Task: Check the "All news"
Action: Mouse moved to (567, 244)
Screenshot: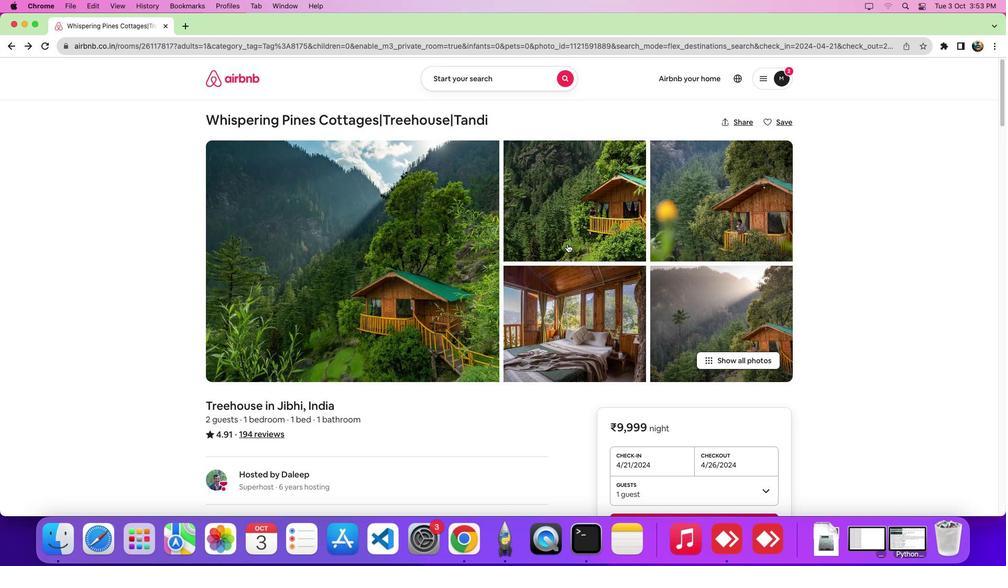 
Action: Mouse scrolled (567, 244) with delta (0, 0)
Screenshot: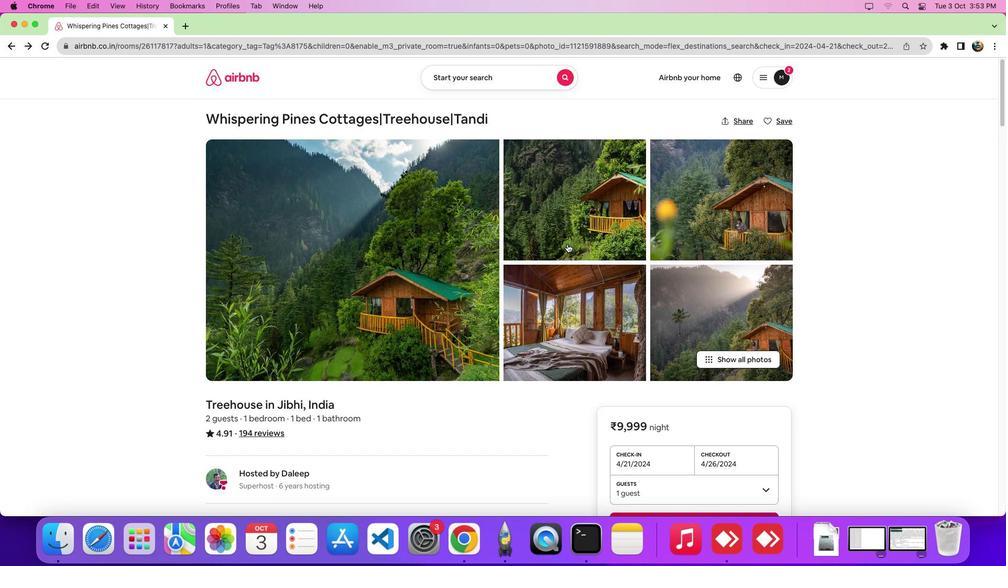 
Action: Mouse scrolled (567, 244) with delta (0, 0)
Screenshot: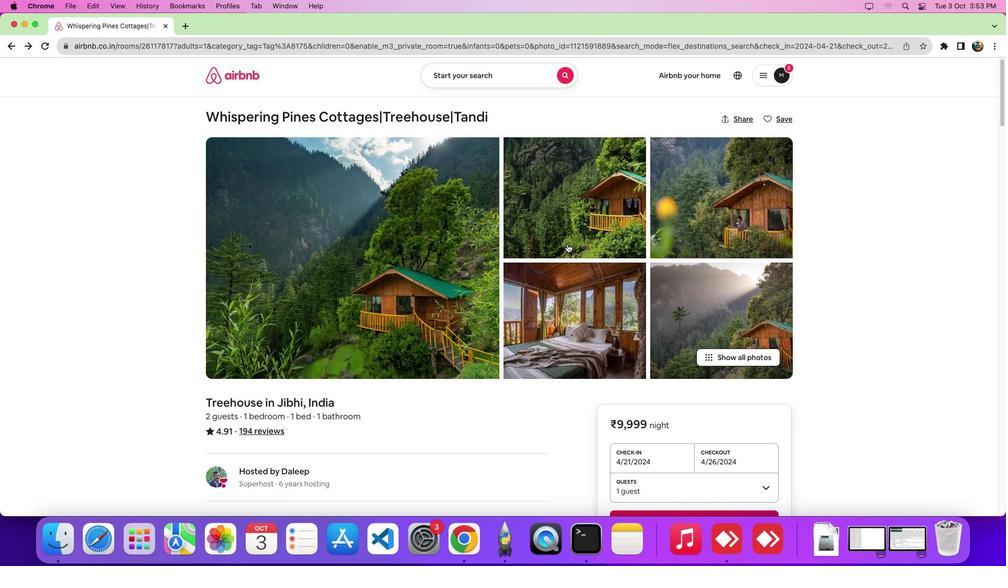 
Action: Mouse scrolled (567, 244) with delta (0, 0)
Screenshot: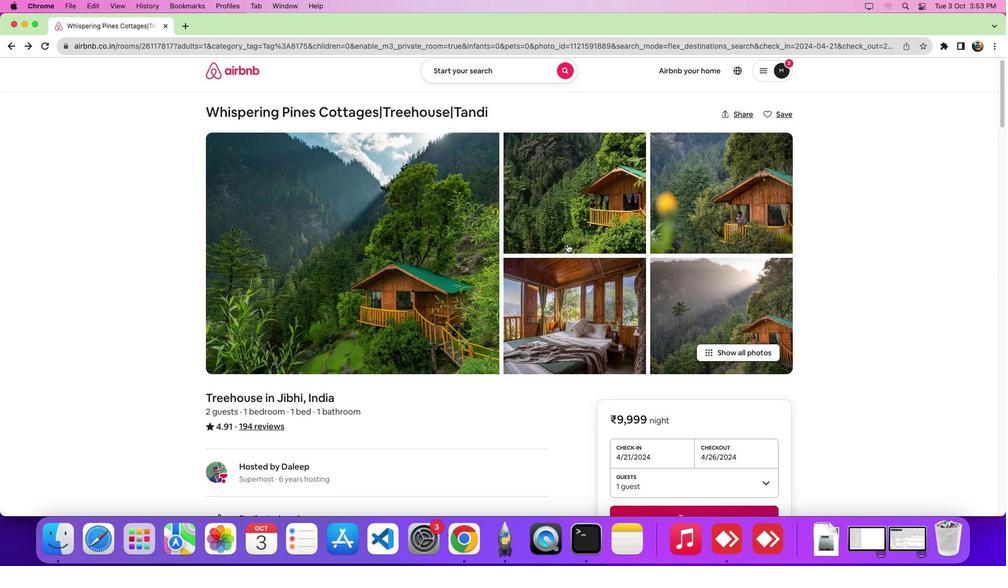 
Action: Mouse scrolled (567, 244) with delta (0, 0)
Screenshot: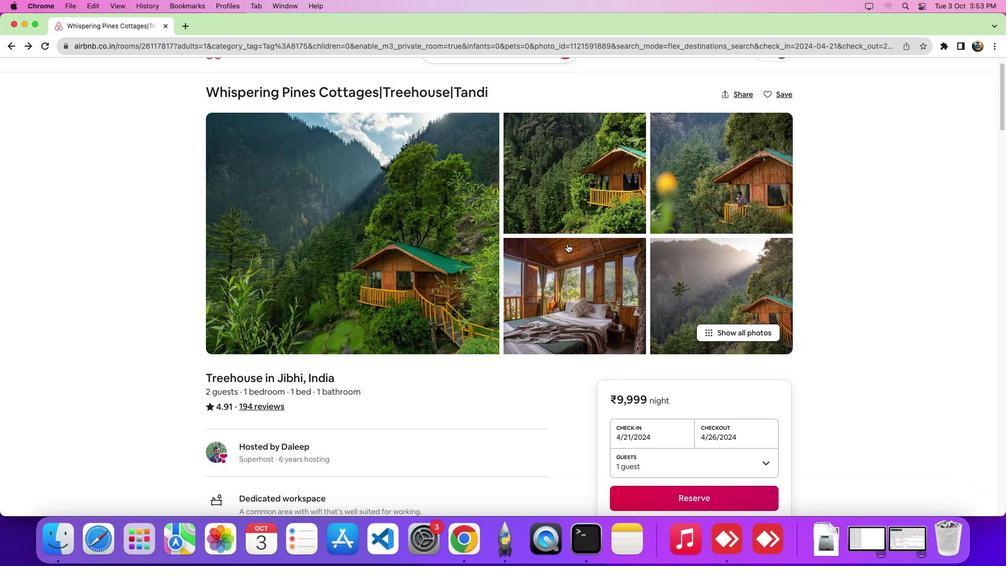 
Action: Mouse scrolled (567, 244) with delta (0, -3)
Screenshot: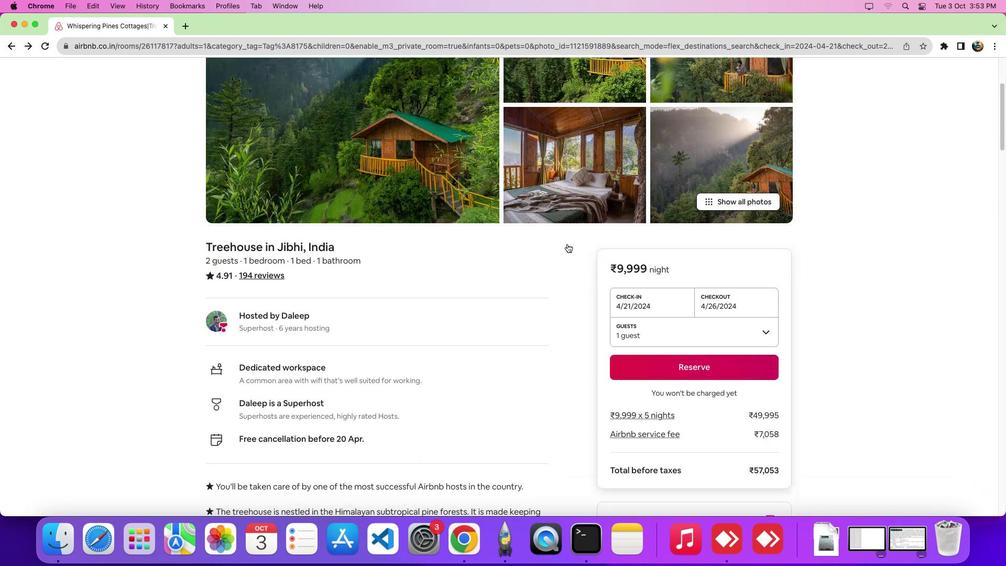 
Action: Mouse scrolled (567, 244) with delta (0, -4)
Screenshot: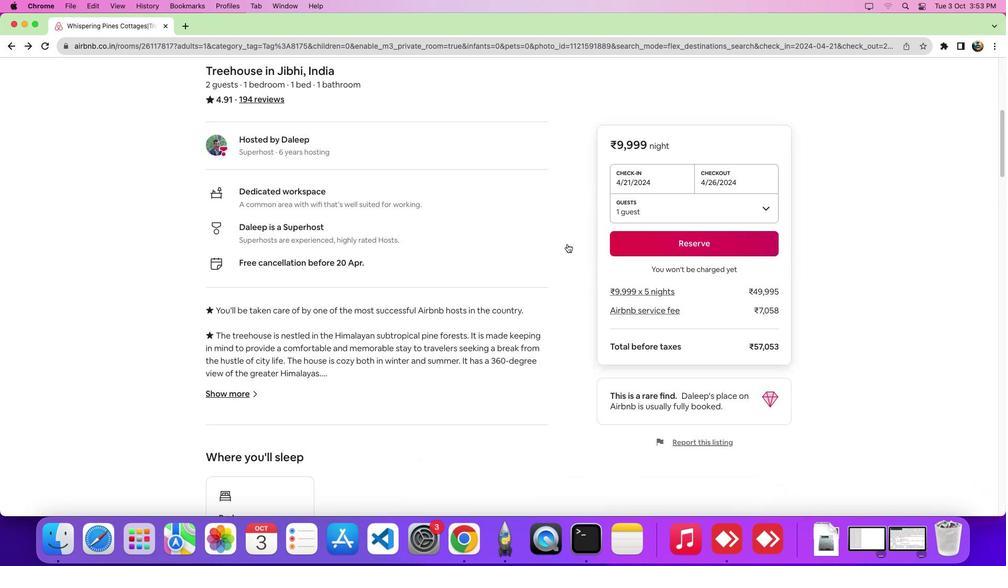 
Action: Mouse scrolled (567, 244) with delta (0, 0)
Screenshot: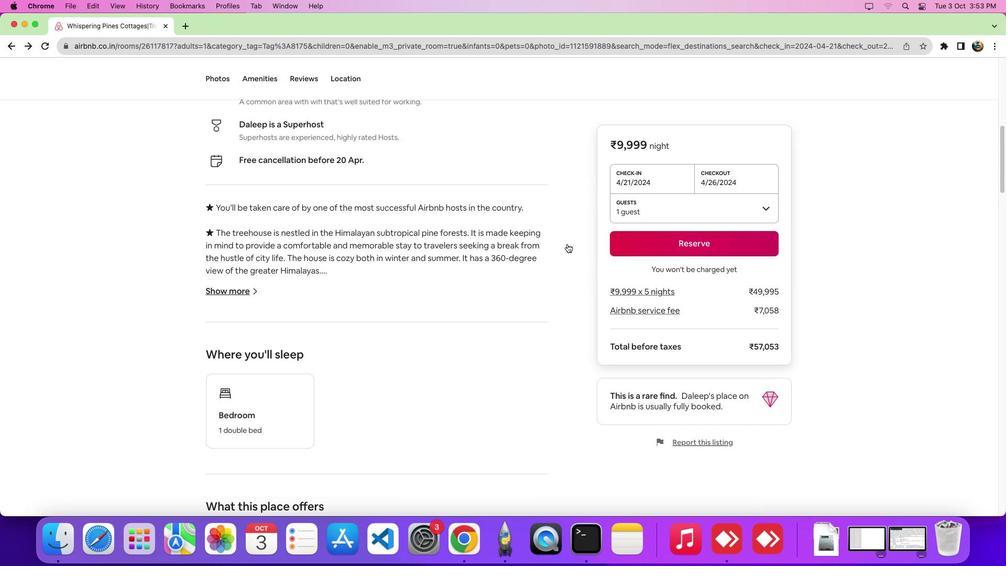 
Action: Mouse scrolled (567, 244) with delta (0, -1)
Screenshot: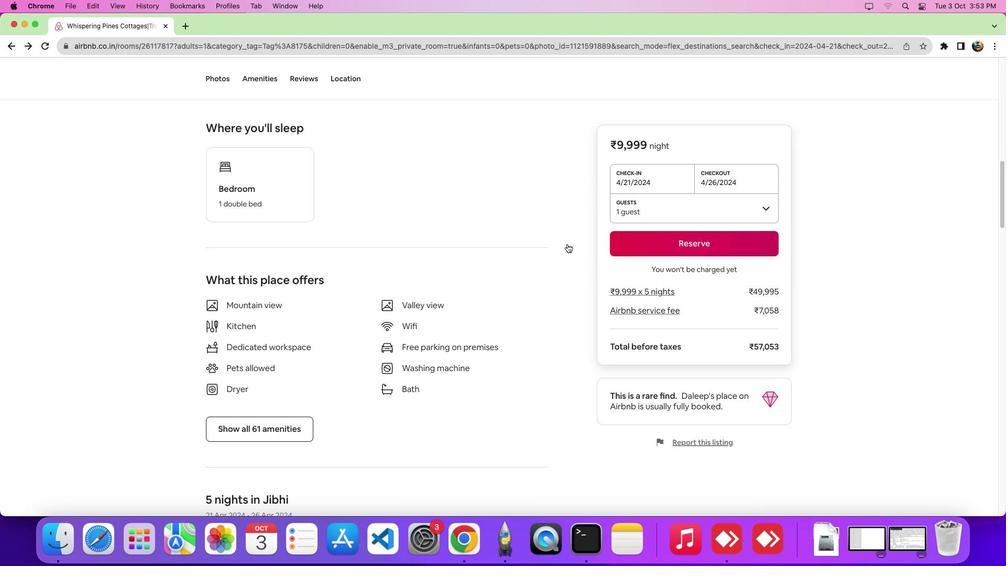 
Action: Mouse scrolled (567, 244) with delta (0, -4)
Screenshot: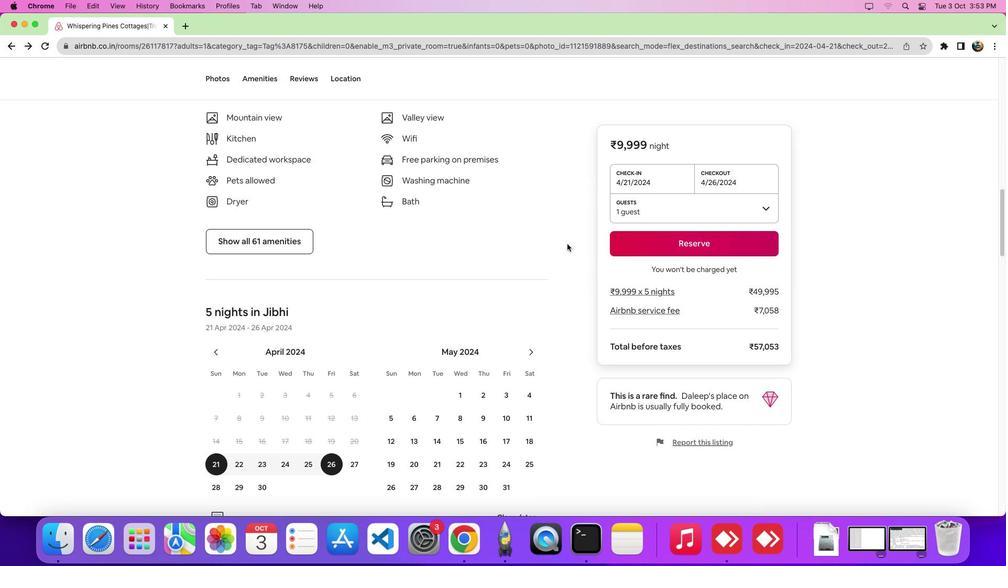 
Action: Mouse scrolled (567, 244) with delta (0, -6)
Screenshot: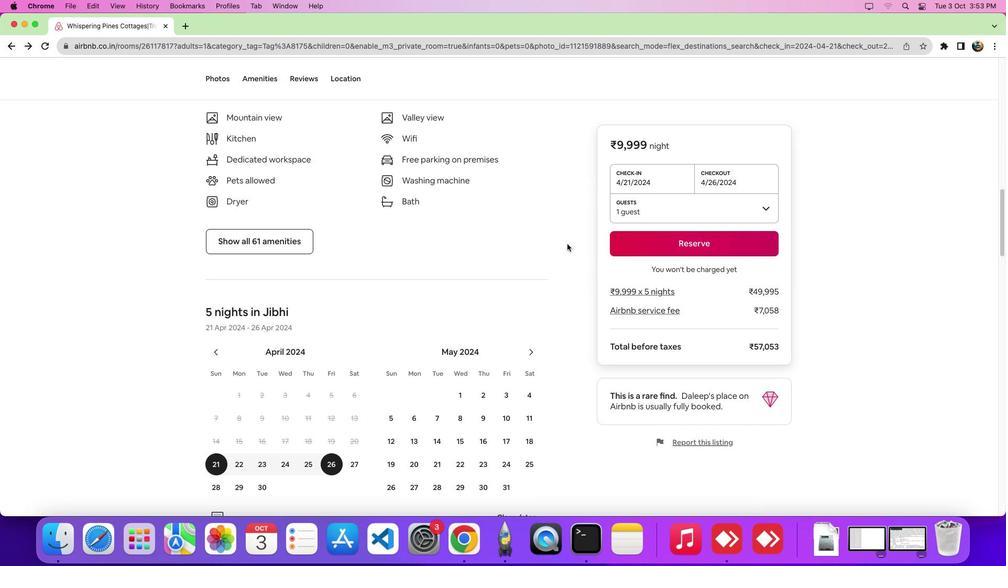 
Action: Mouse scrolled (567, 244) with delta (0, 0)
Screenshot: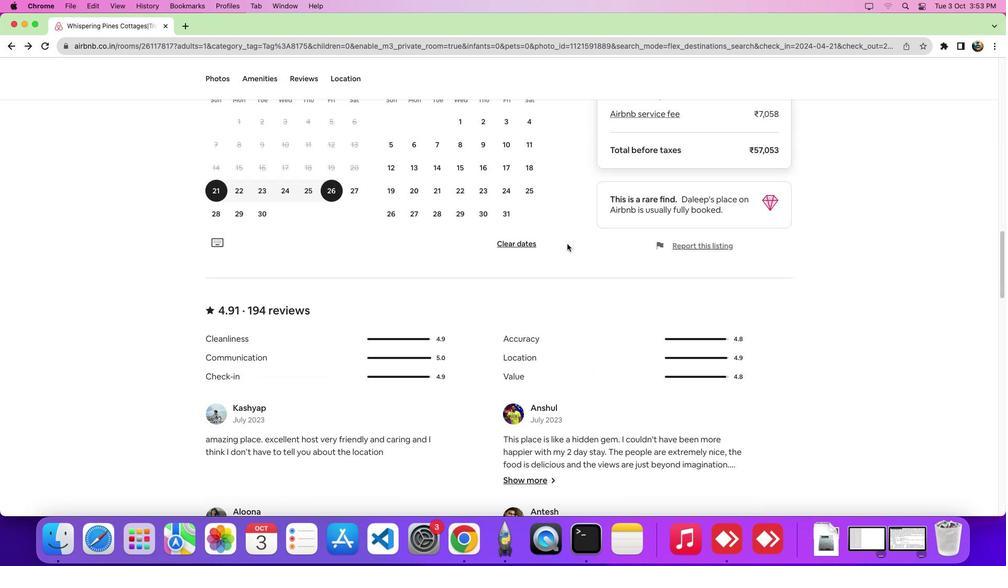 
Action: Mouse scrolled (567, 244) with delta (0, -1)
Screenshot: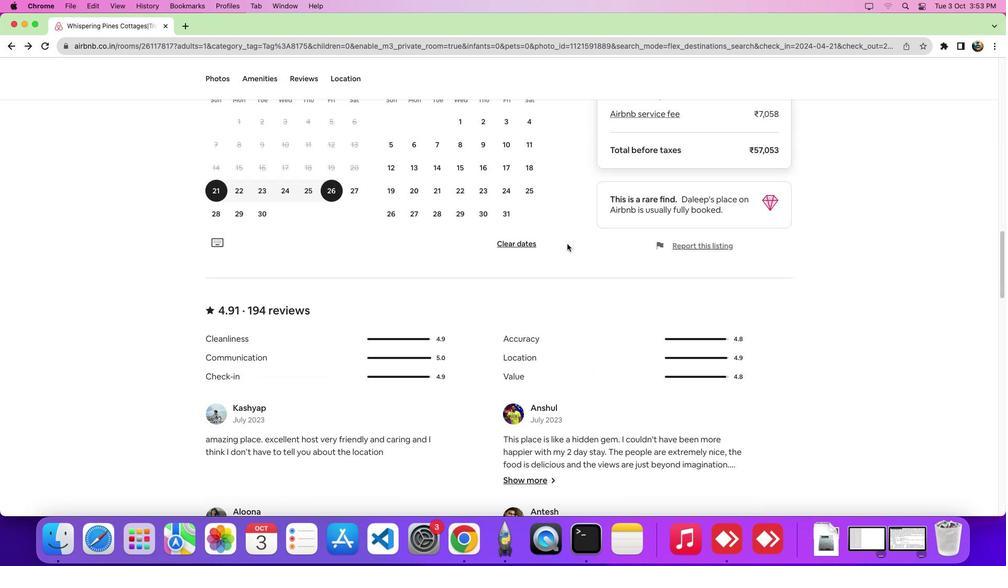
Action: Mouse scrolled (567, 244) with delta (0, -4)
Screenshot: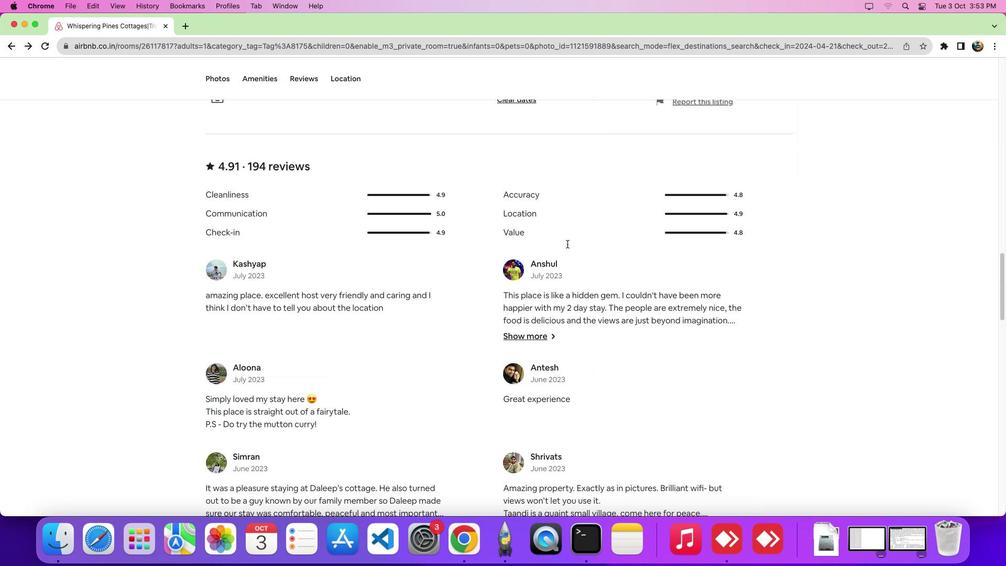 
Action: Mouse scrolled (567, 244) with delta (0, -6)
Screenshot: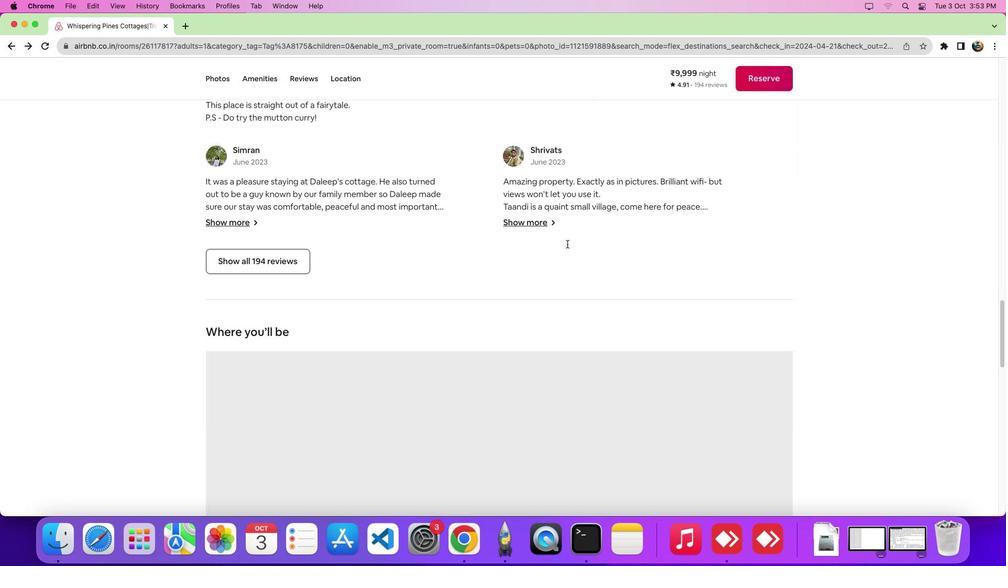 
Action: Mouse scrolled (567, 244) with delta (0, -7)
Screenshot: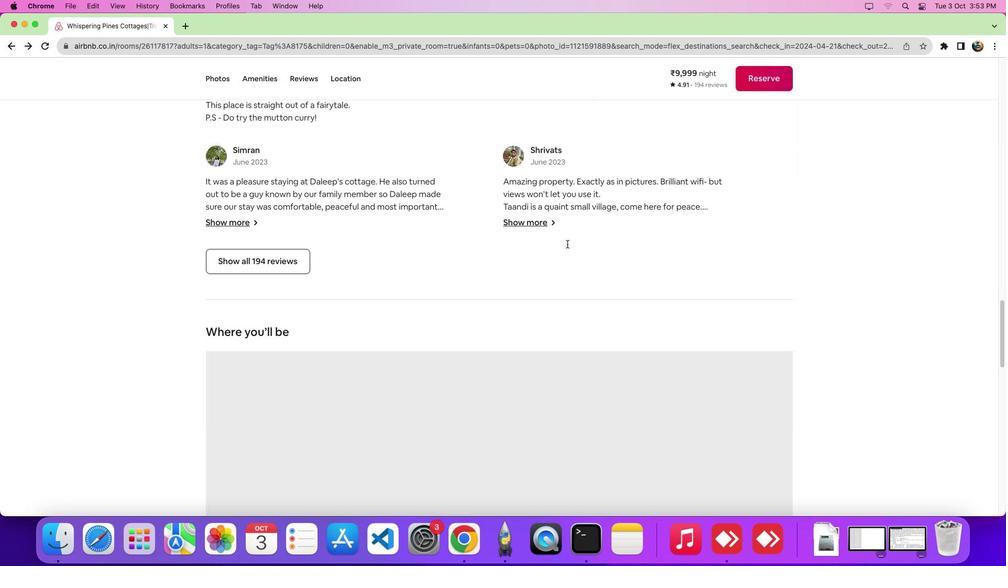 
Action: Mouse scrolled (567, 244) with delta (0, 0)
Screenshot: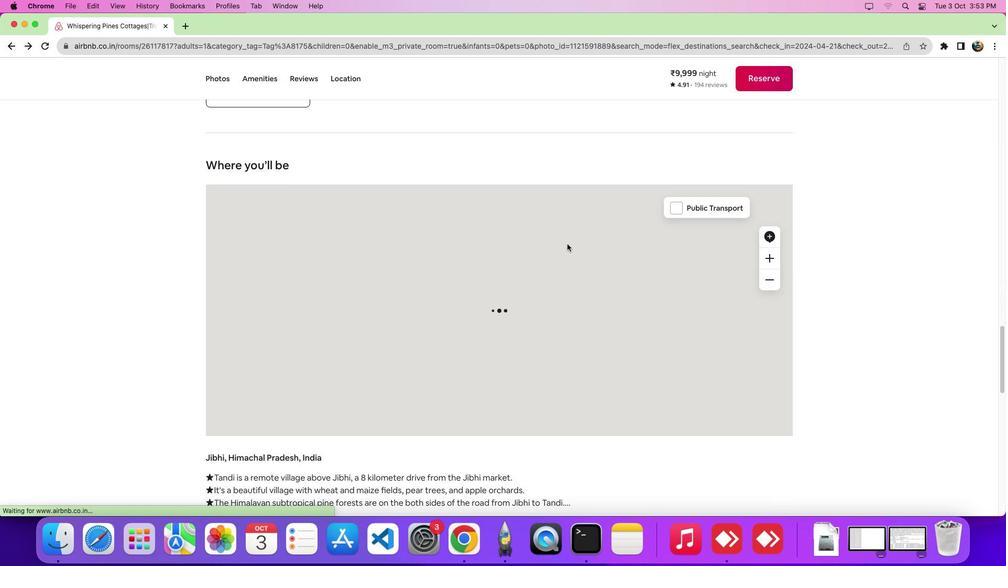 
Action: Mouse scrolled (567, 244) with delta (0, -1)
Screenshot: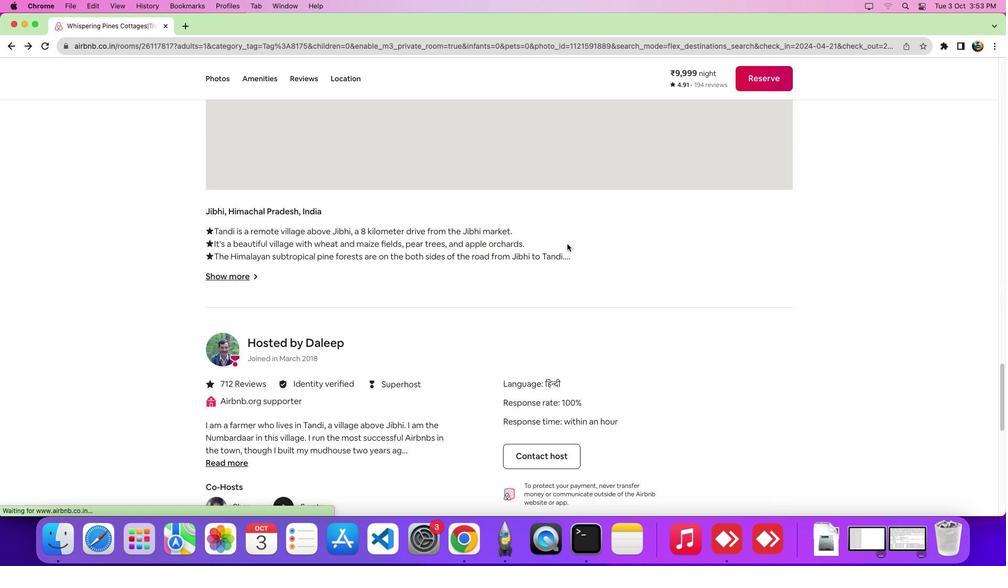 
Action: Mouse scrolled (567, 244) with delta (0, -4)
Screenshot: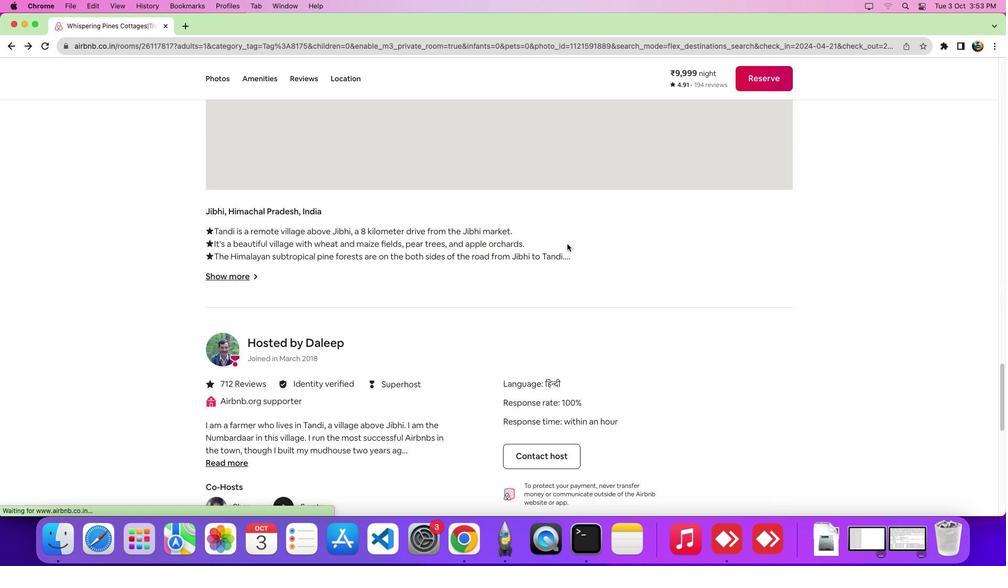 
Action: Mouse scrolled (567, 244) with delta (0, -6)
Screenshot: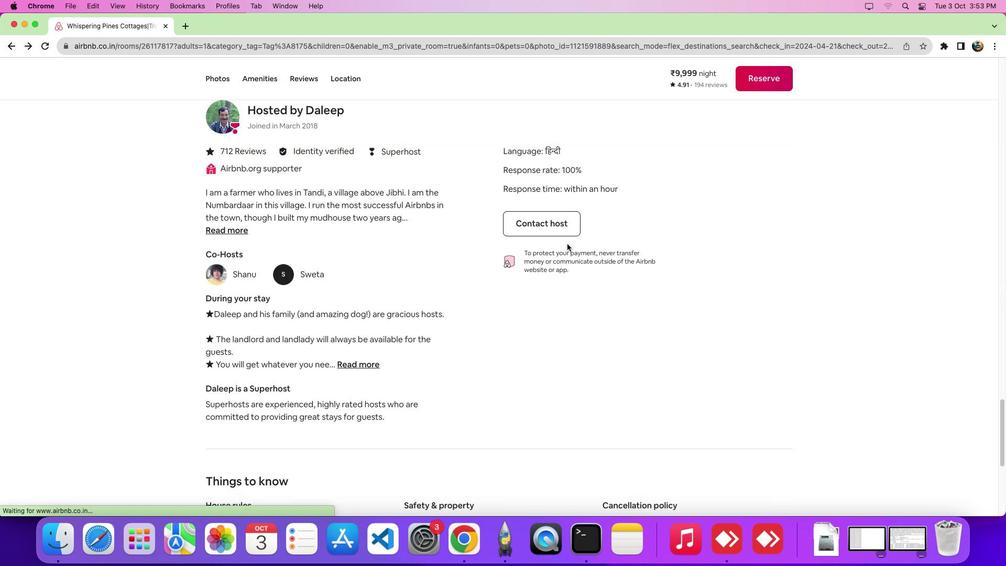 
Action: Mouse scrolled (567, 244) with delta (0, 0)
Screenshot: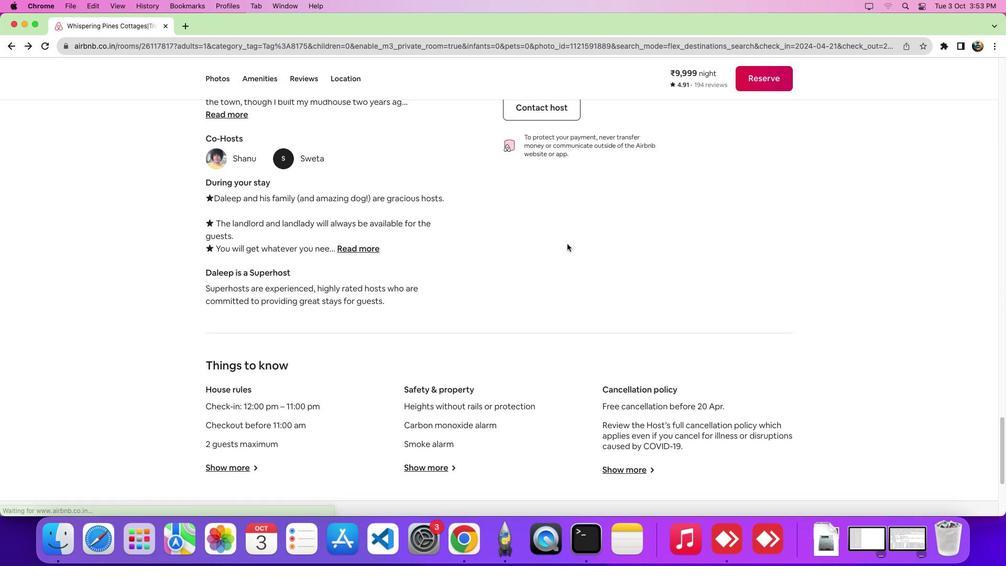 
Action: Mouse scrolled (567, 244) with delta (0, -1)
Screenshot: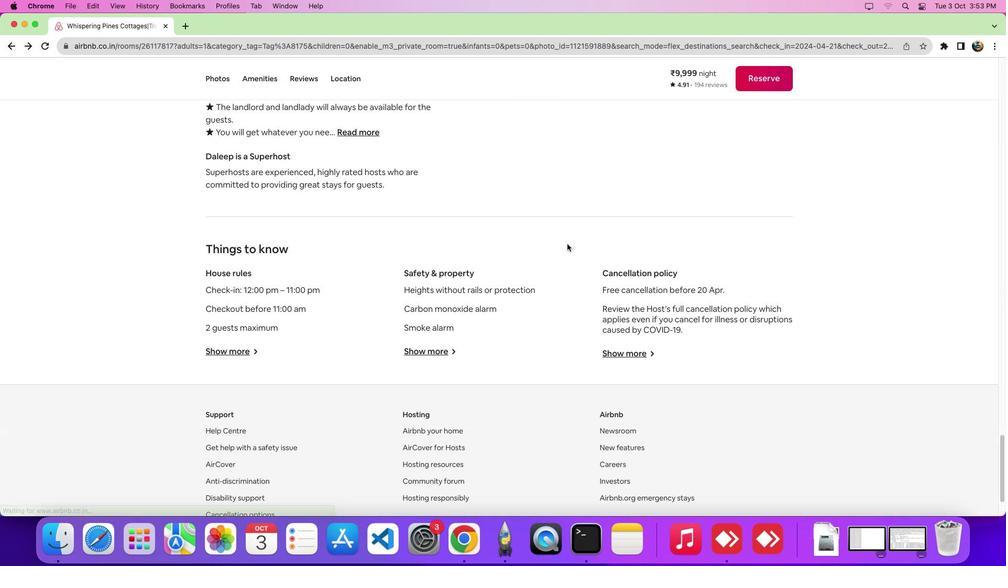 
Action: Mouse scrolled (567, 244) with delta (0, -4)
Screenshot: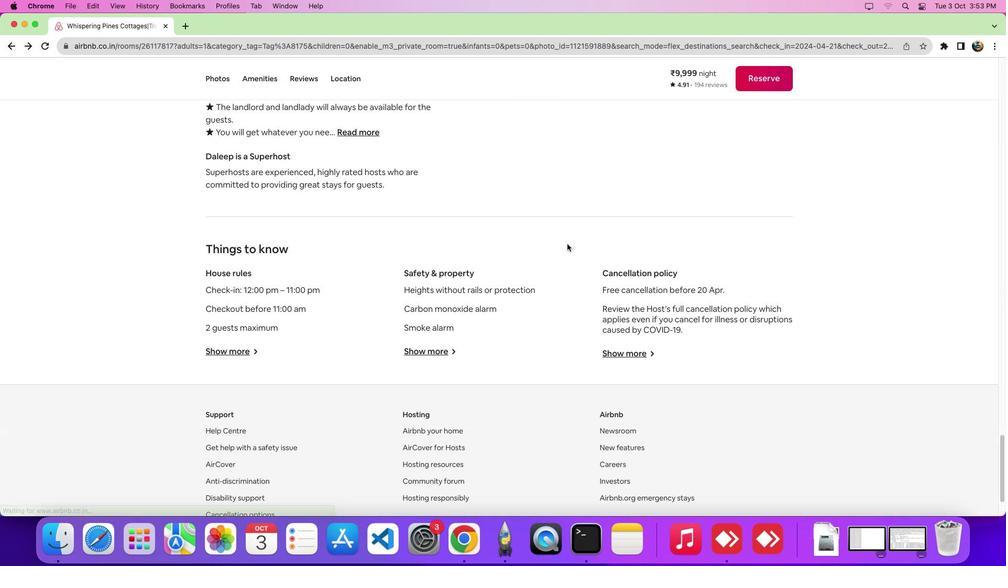 
Action: Mouse scrolled (567, 244) with delta (0, -7)
Screenshot: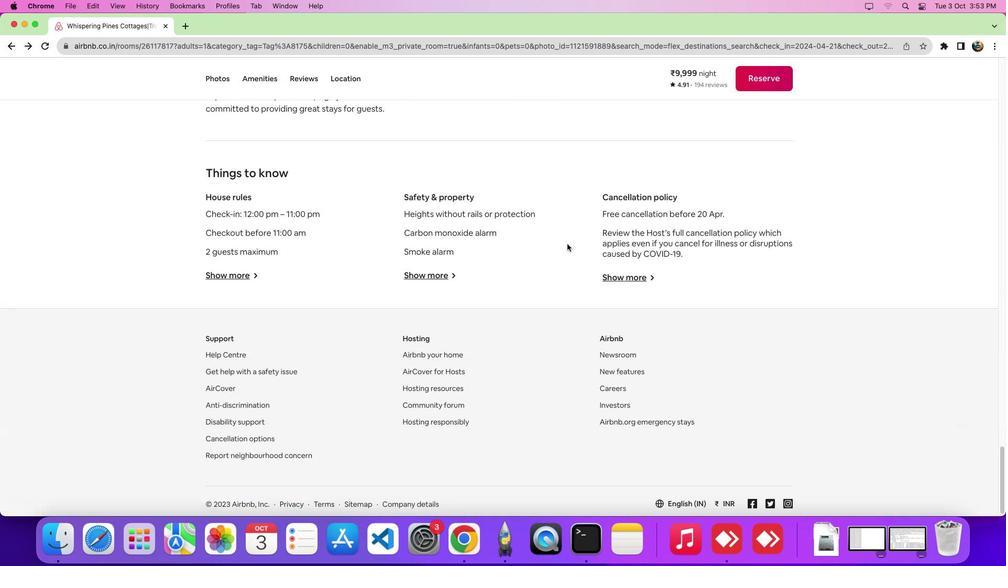 
Action: Mouse scrolled (567, 244) with delta (0, -7)
Screenshot: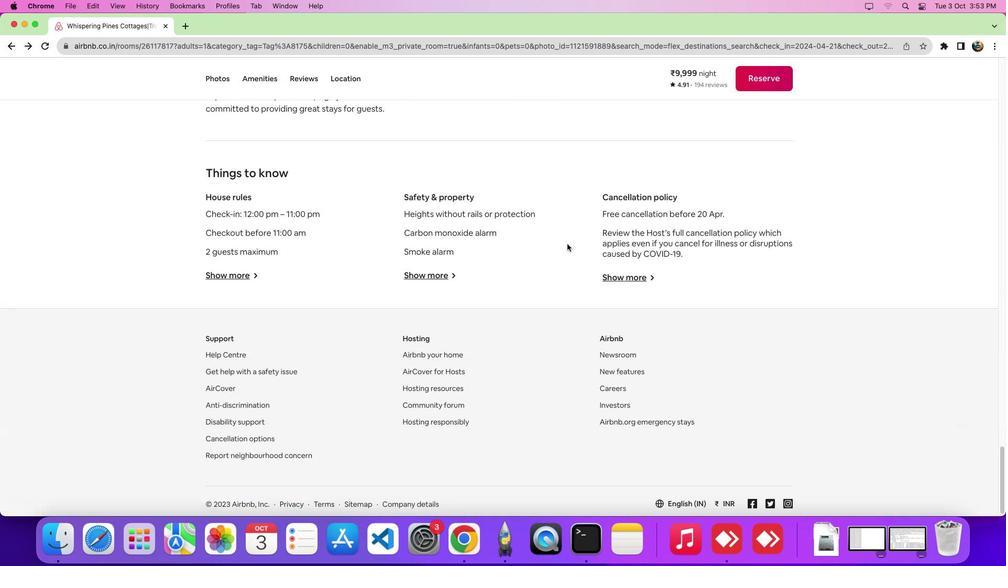 
Action: Mouse scrolled (567, 244) with delta (0, 0)
Screenshot: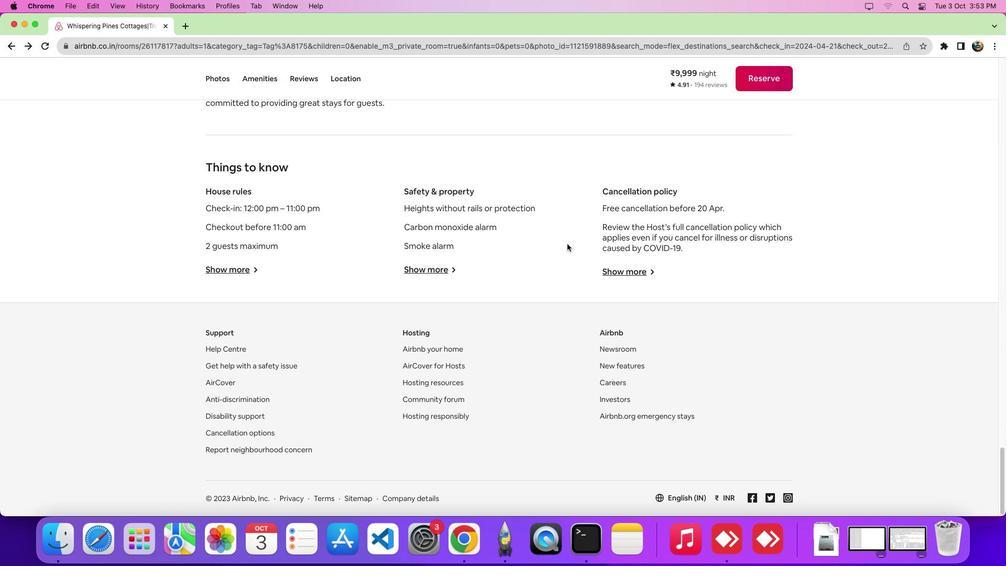
Action: Mouse scrolled (567, 244) with delta (0, -1)
Screenshot: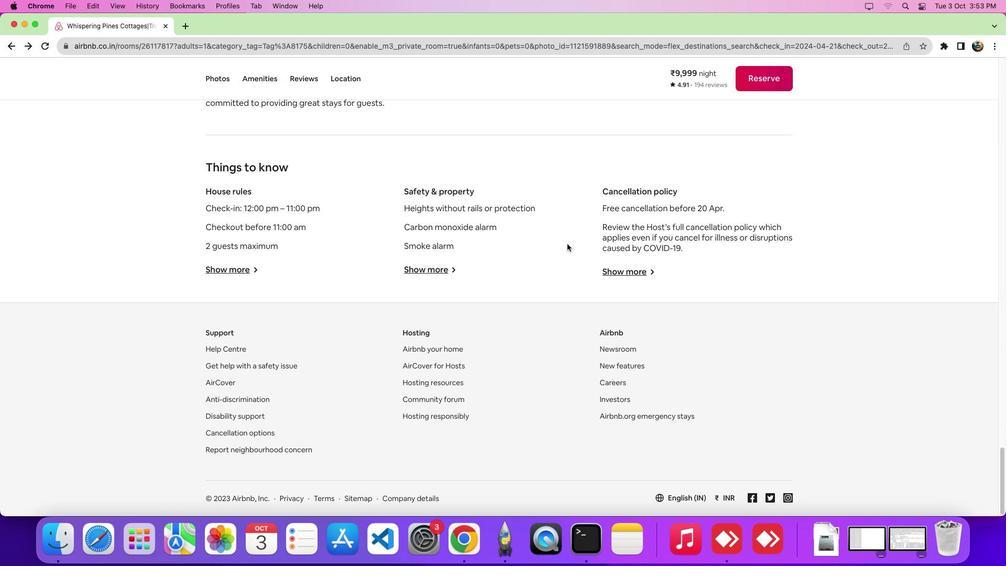 
Action: Mouse scrolled (567, 244) with delta (0, -4)
Screenshot: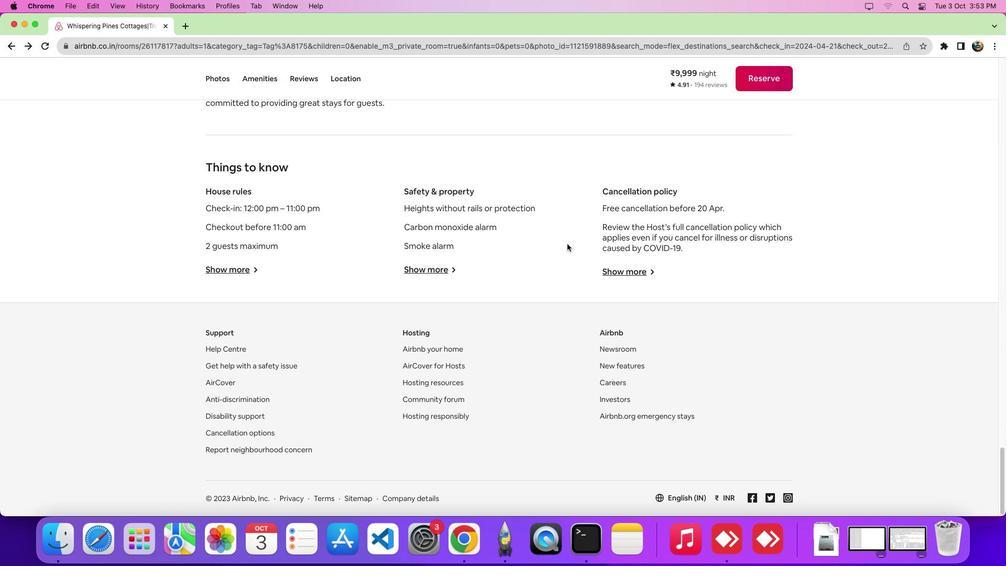 
Action: Mouse scrolled (567, 244) with delta (0, -6)
Screenshot: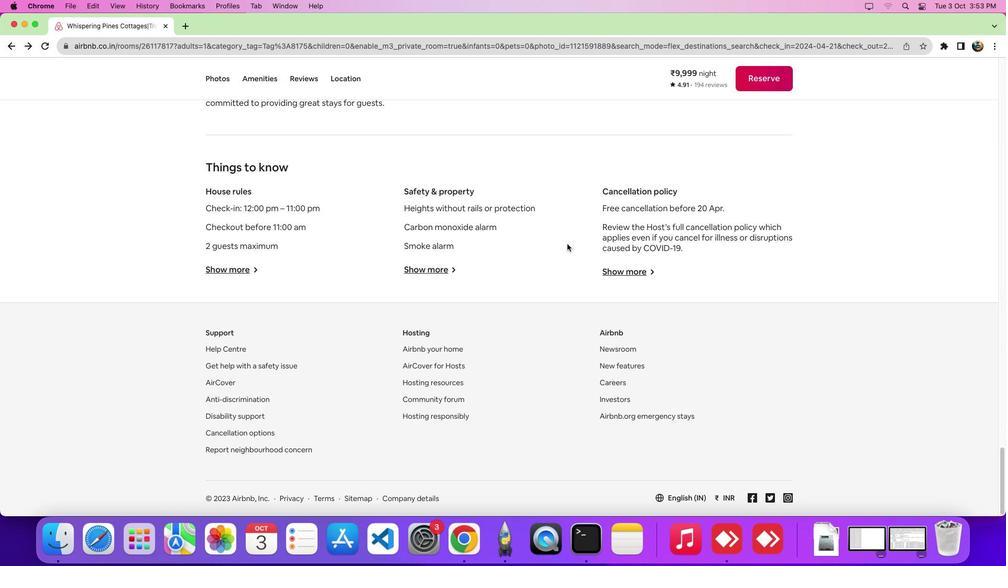 
Action: Mouse moved to (451, 382)
Screenshot: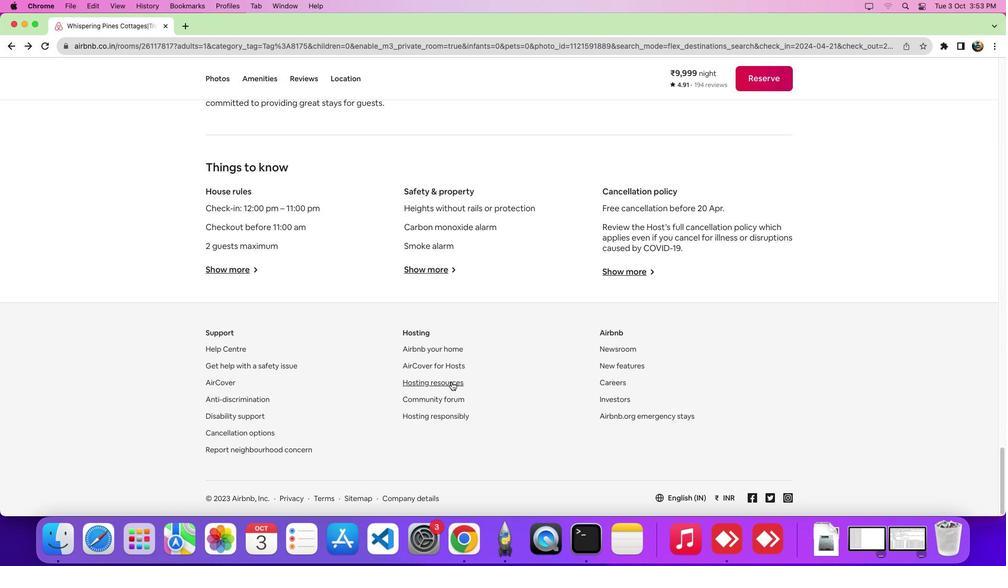 
Action: Mouse pressed left at (451, 382)
Screenshot: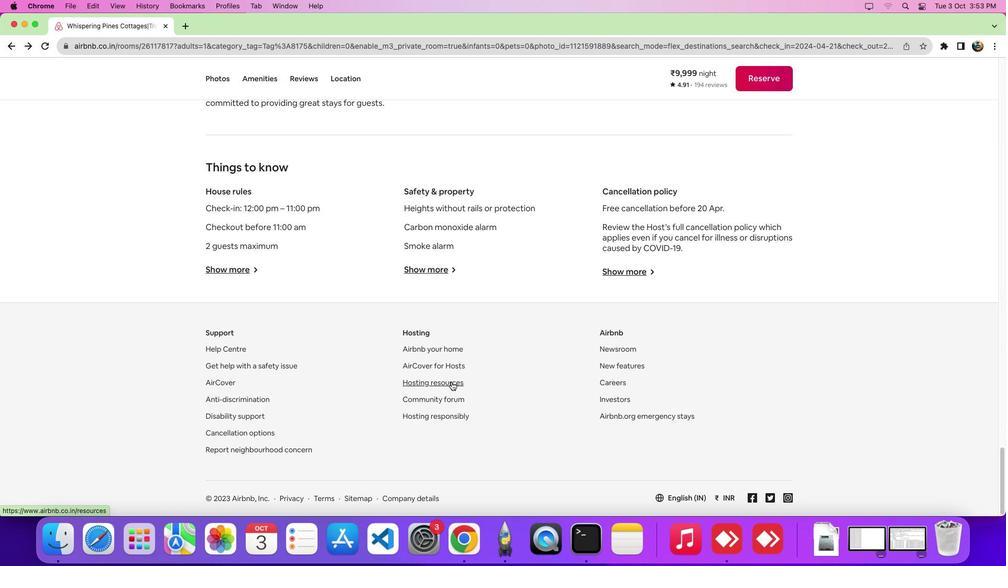 
Action: Mouse moved to (922, 82)
Screenshot: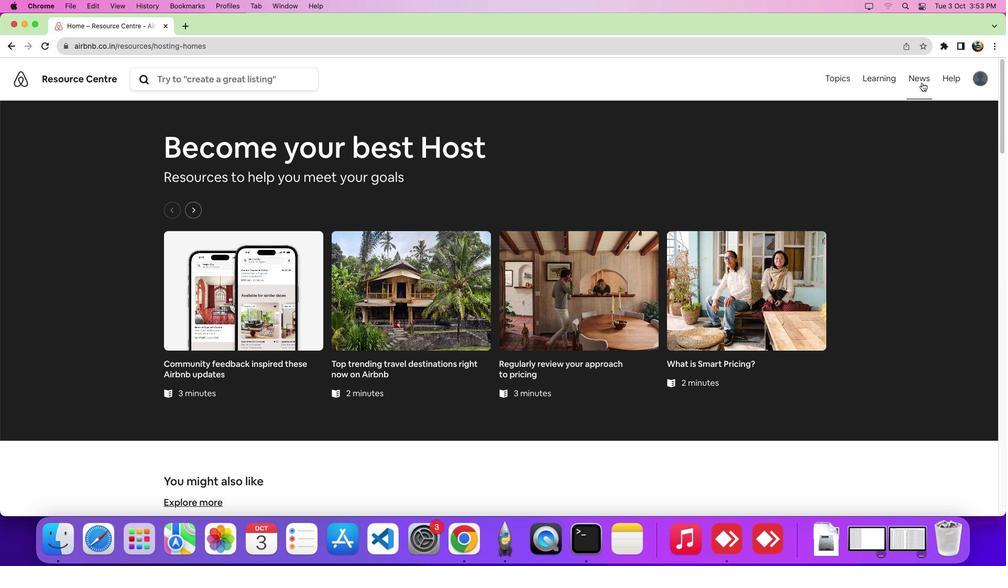 
Action: Mouse pressed left at (922, 82)
Screenshot: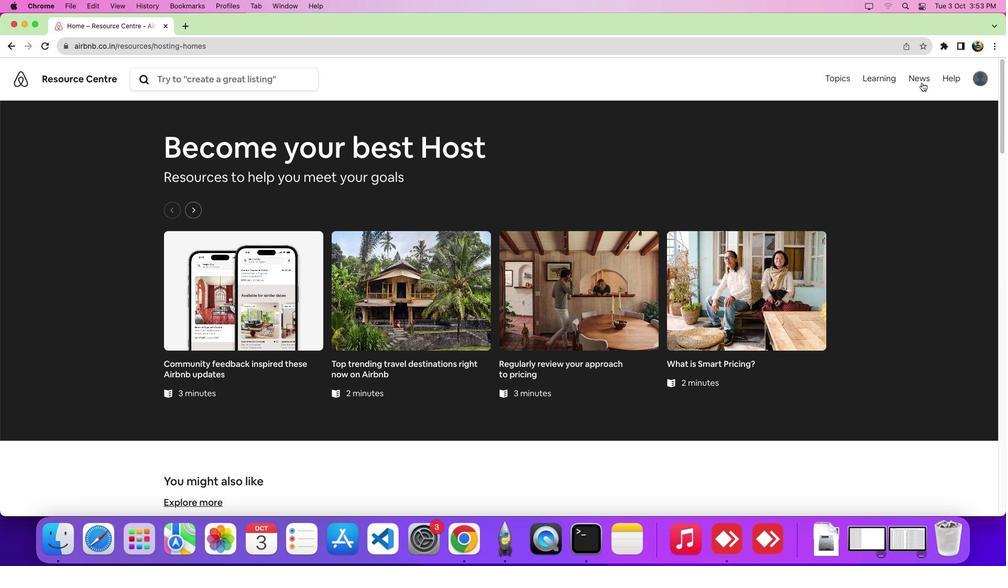
Action: Mouse moved to (845, 117)
Screenshot: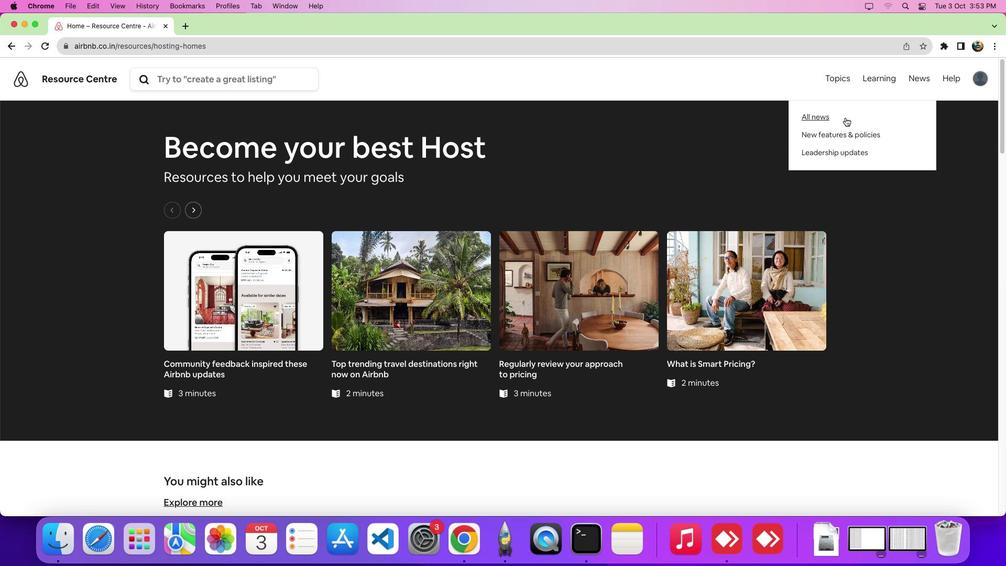 
Action: Mouse pressed left at (845, 117)
Screenshot: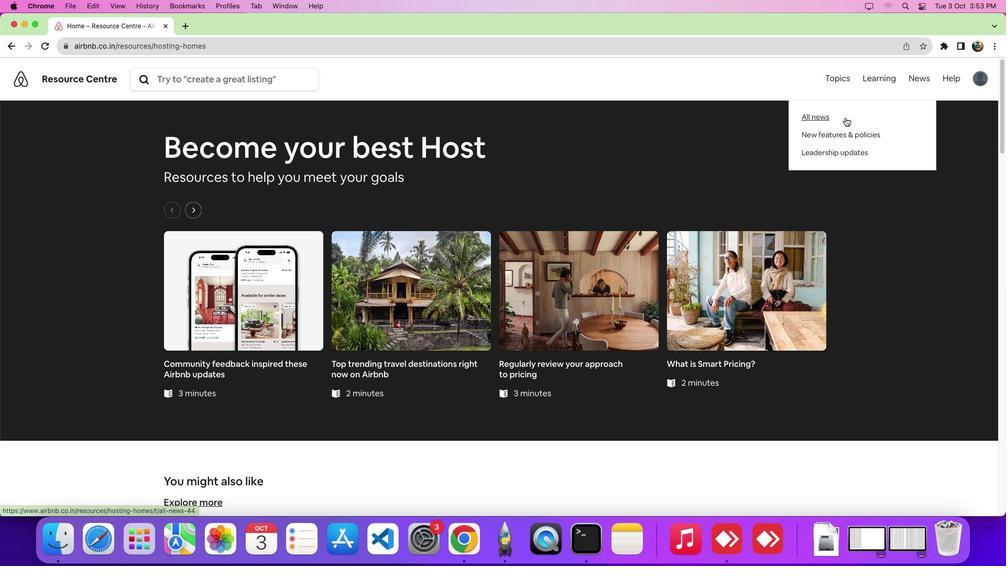 
Action: Mouse moved to (665, 288)
Screenshot: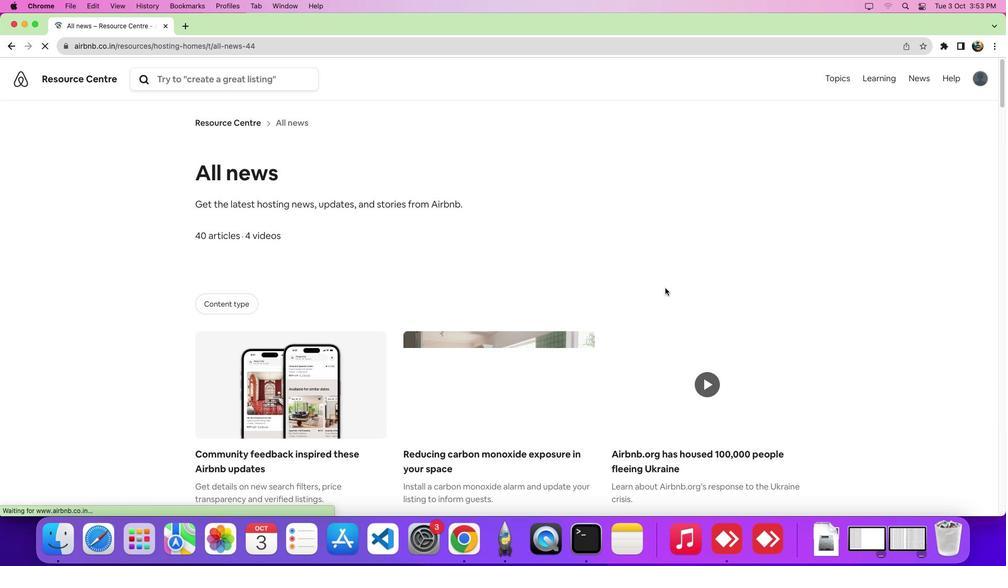 
Action: Mouse scrolled (665, 288) with delta (0, 0)
Screenshot: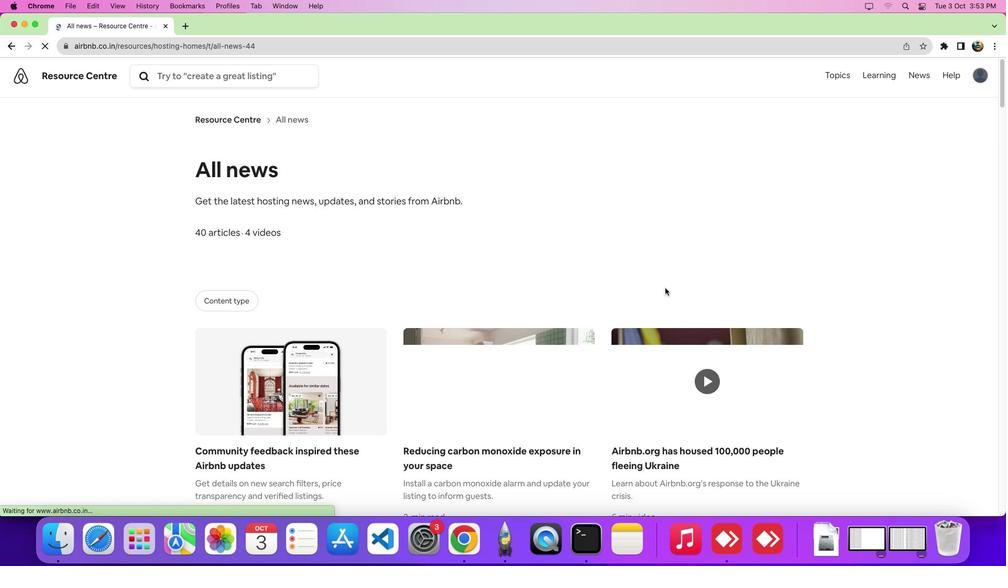
Action: Mouse scrolled (665, 288) with delta (0, 0)
Screenshot: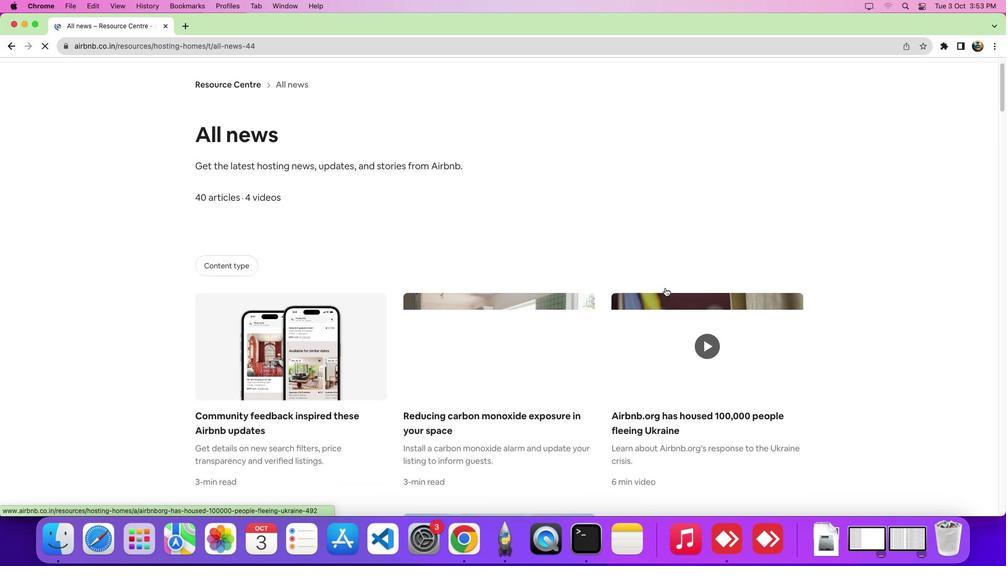 
Action: Mouse scrolled (665, 288) with delta (0, -2)
Screenshot: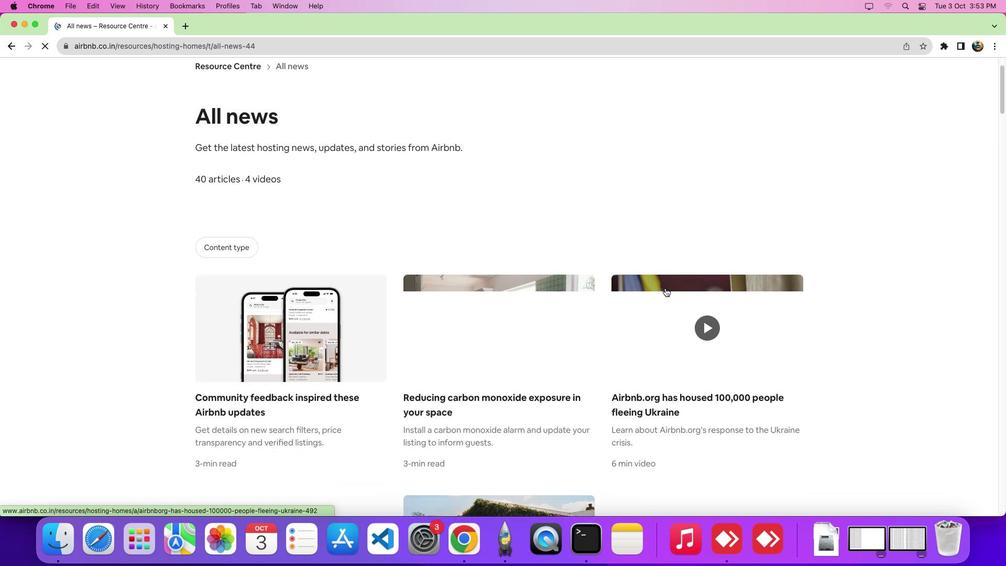 
Action: Mouse scrolled (665, 288) with delta (0, -1)
Screenshot: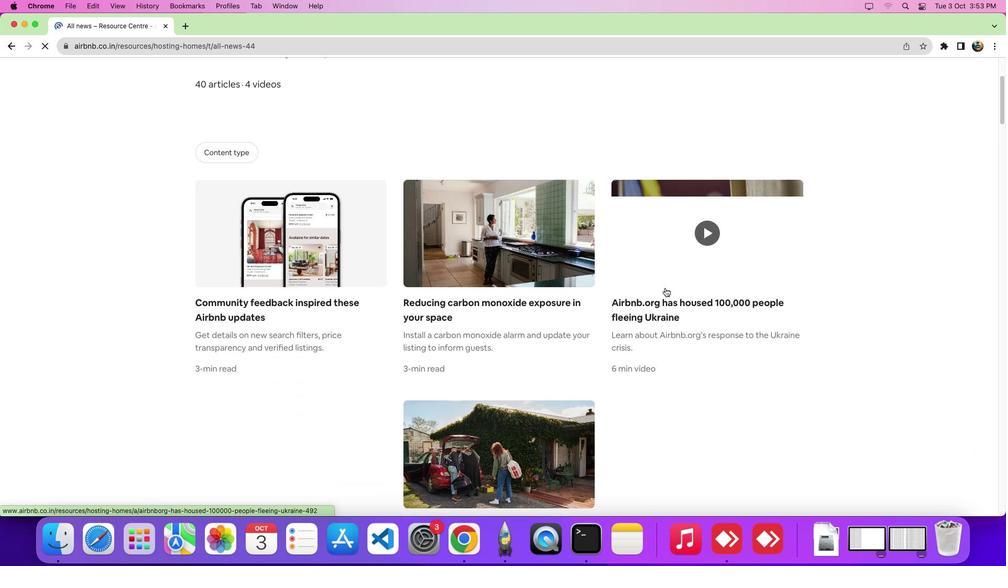 
Action: Mouse scrolled (665, 288) with delta (0, 0)
Screenshot: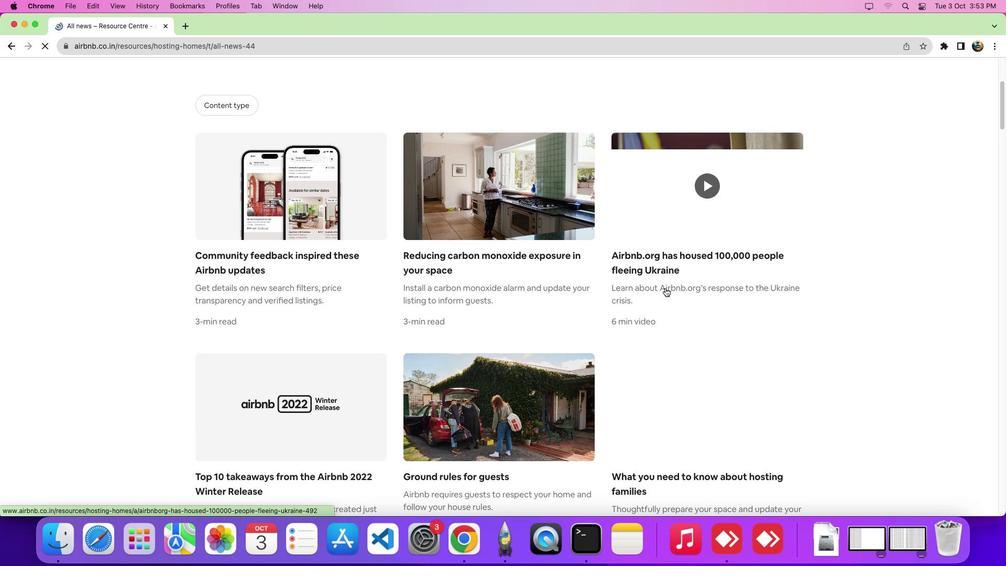 
Action: Mouse scrolled (665, 288) with delta (0, 0)
Screenshot: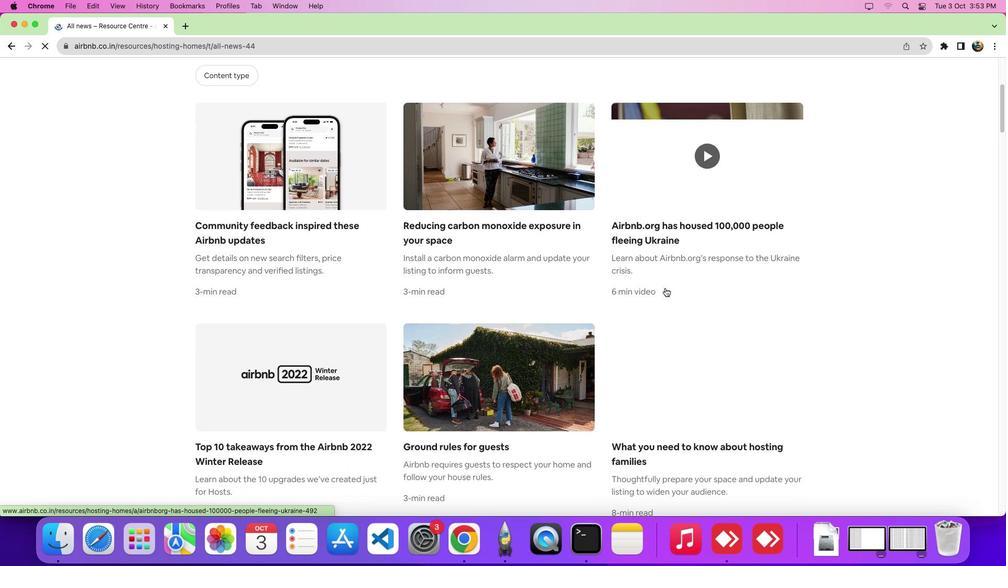 
Action: Mouse scrolled (665, 288) with delta (0, -2)
Screenshot: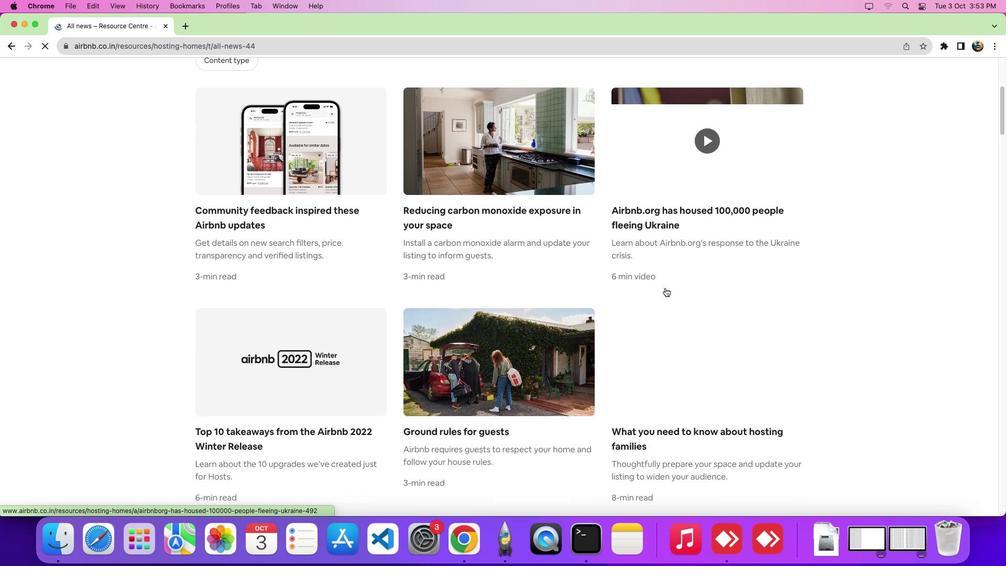 
Action: Mouse moved to (668, 287)
Screenshot: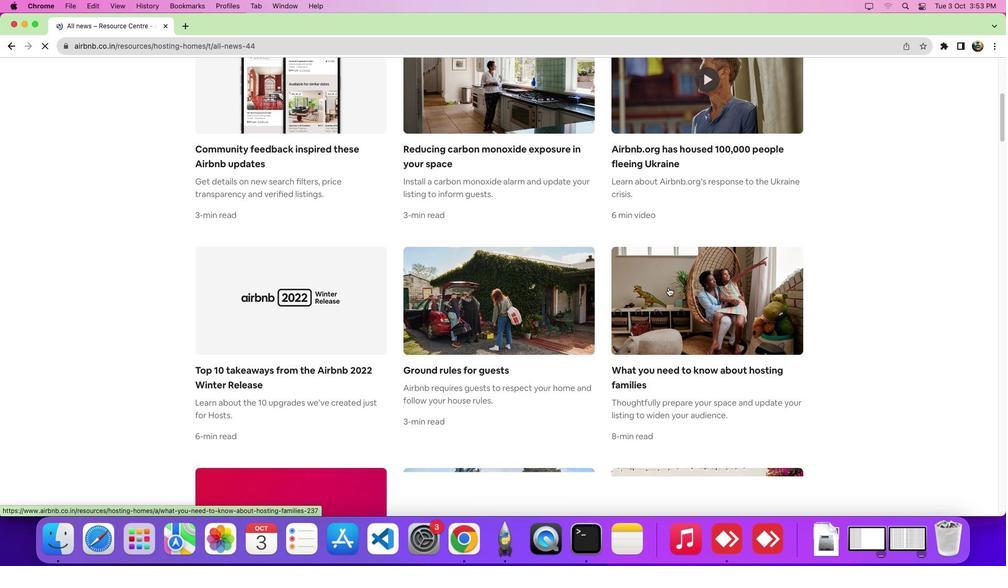 
Action: Mouse scrolled (668, 287) with delta (0, 0)
Screenshot: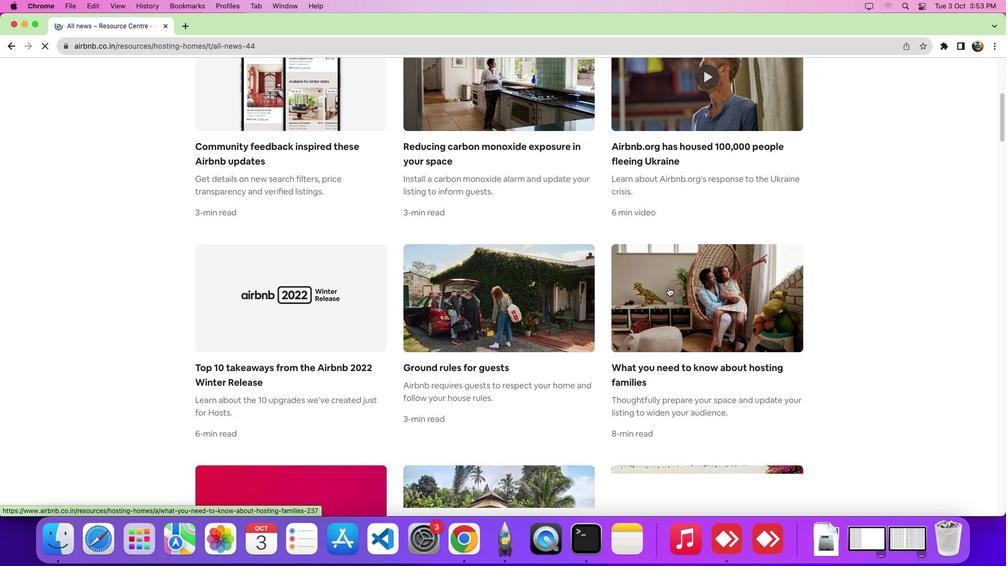 
Action: Mouse scrolled (668, 287) with delta (0, 0)
Screenshot: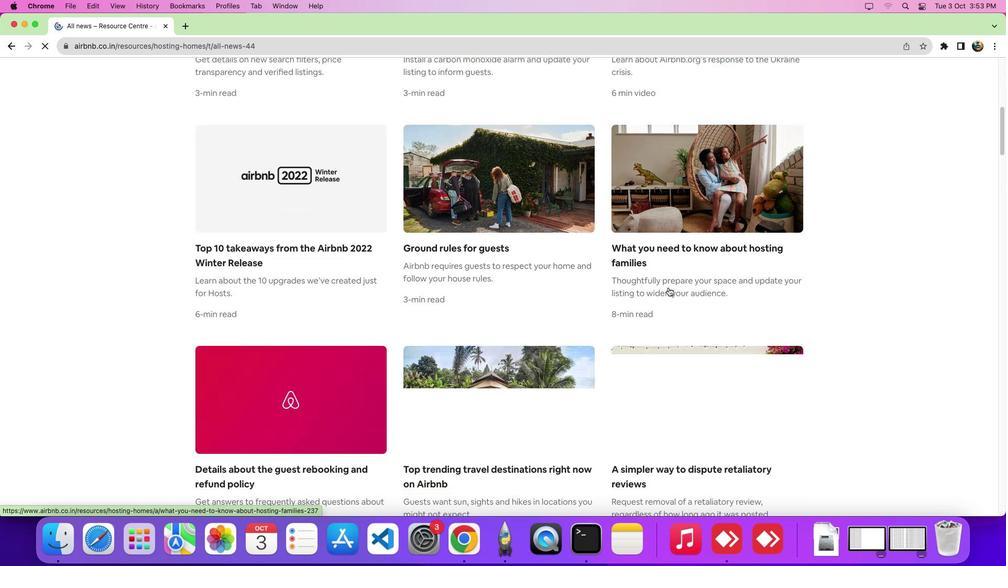 
Action: Mouse scrolled (668, 287) with delta (0, -2)
Screenshot: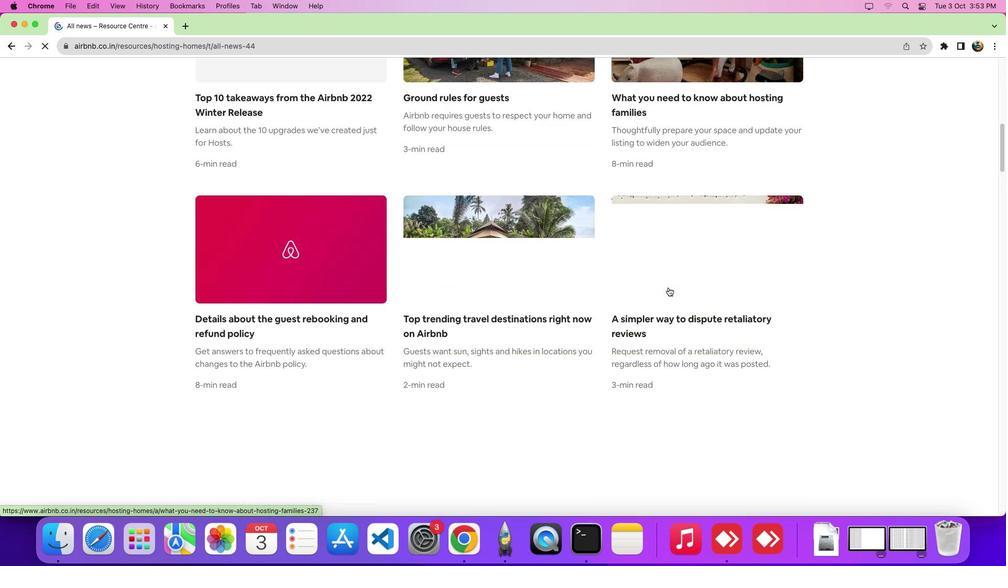 
Action: Mouse scrolled (668, 287) with delta (0, -4)
Screenshot: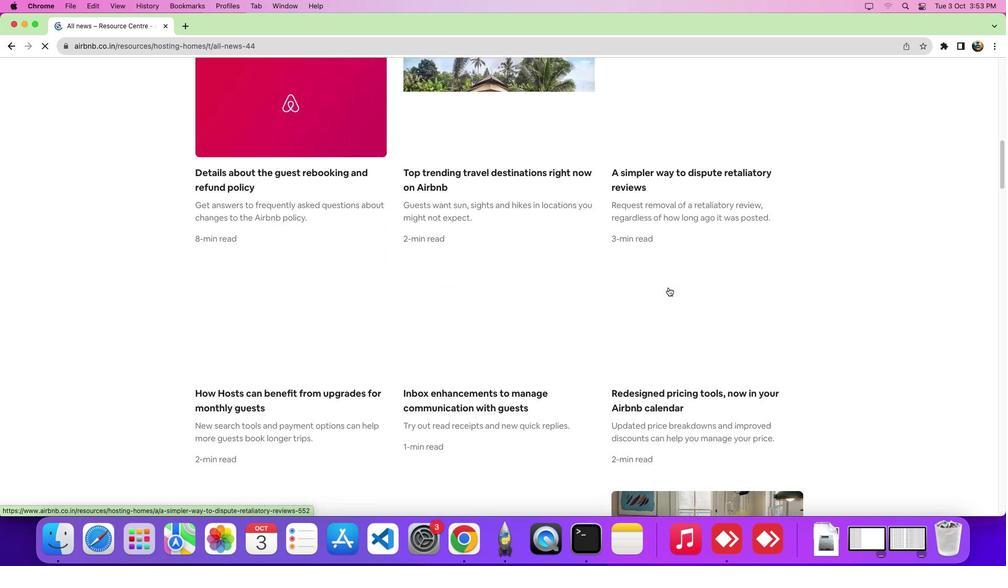 
Action: Mouse scrolled (668, 287) with delta (0, -5)
Screenshot: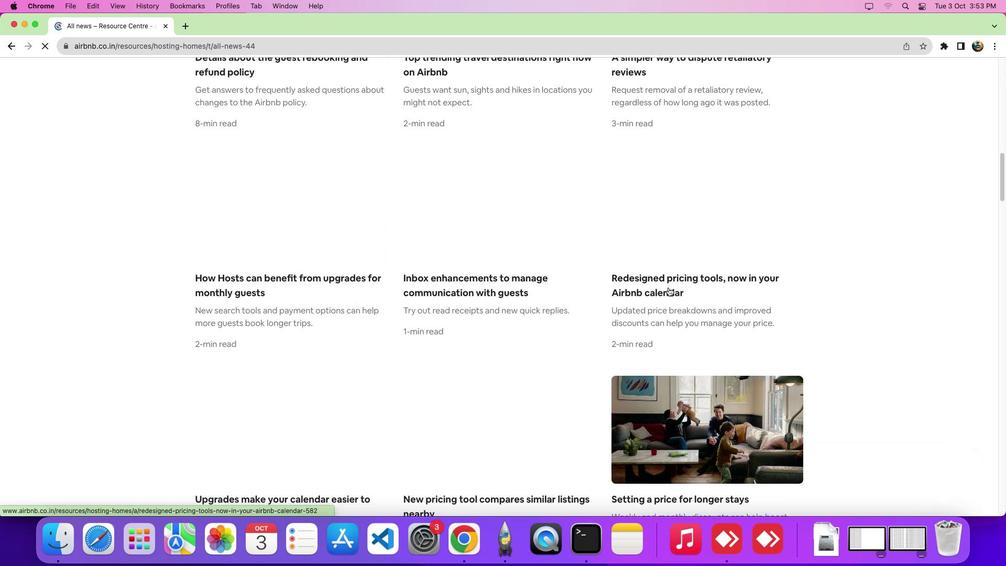 
Action: Mouse moved to (669, 287)
Screenshot: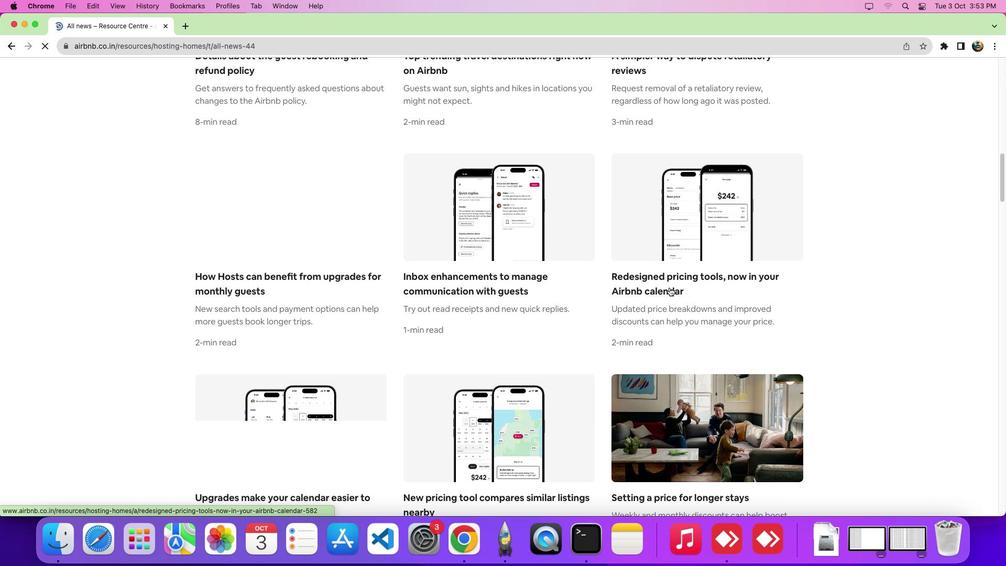 
Action: Mouse scrolled (669, 287) with delta (0, 0)
Screenshot: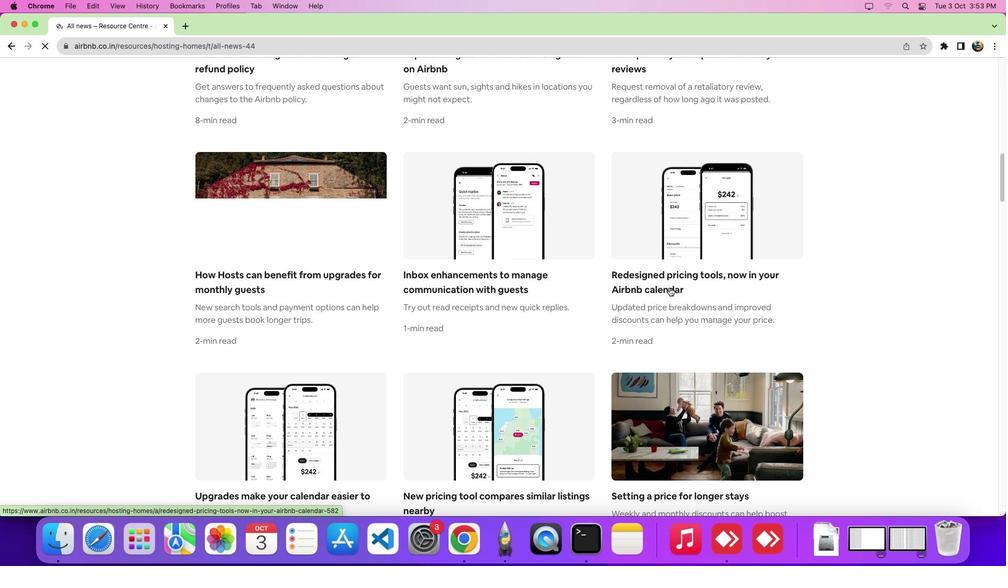 
Action: Mouse scrolled (669, 287) with delta (0, 0)
Screenshot: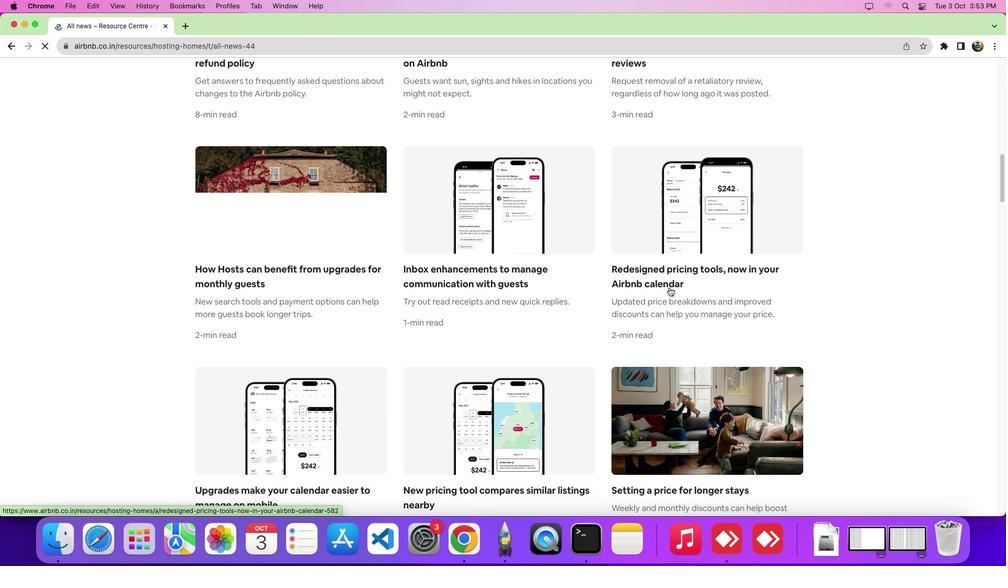 
Action: Mouse scrolled (669, 287) with delta (0, 0)
Screenshot: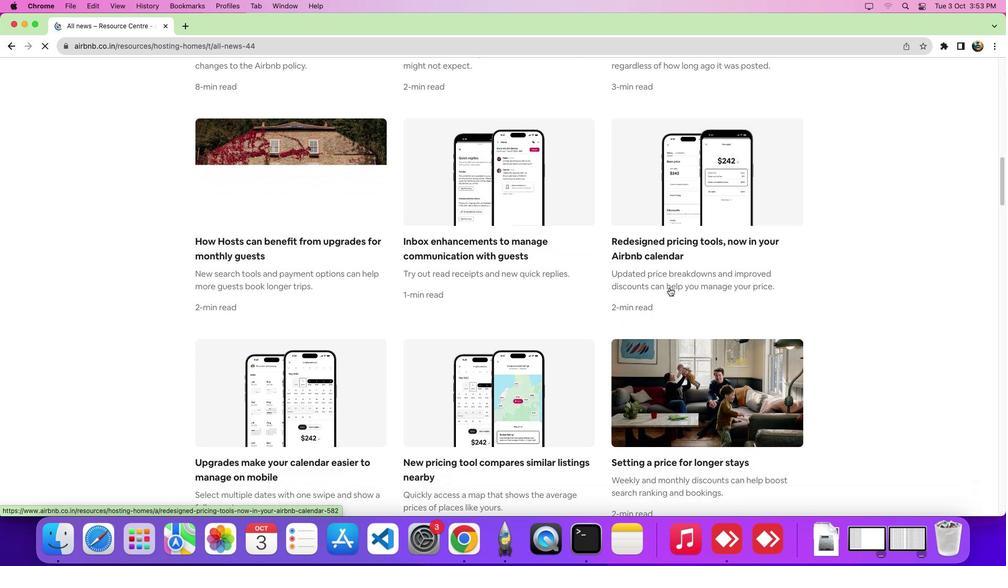 
Action: Mouse scrolled (669, 287) with delta (0, 0)
Screenshot: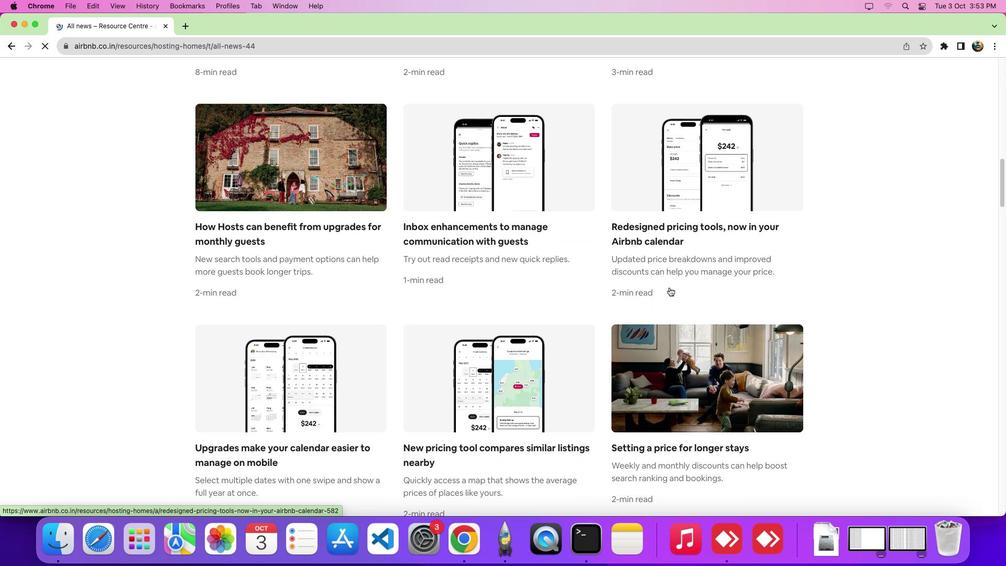 
Action: Mouse scrolled (669, 287) with delta (0, 0)
Screenshot: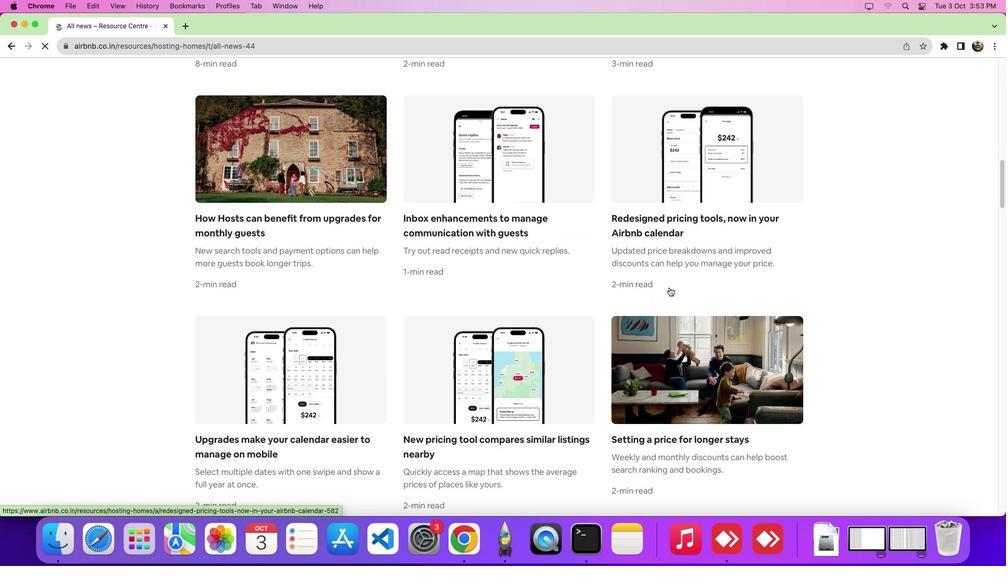 
Action: Mouse scrolled (669, 287) with delta (0, -1)
Screenshot: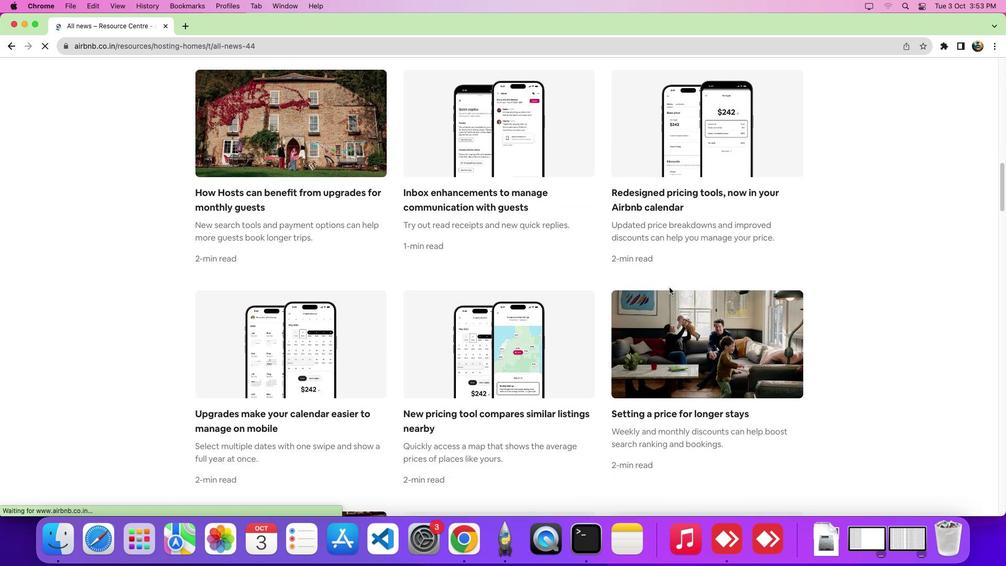 
Action: Mouse moved to (680, 293)
Screenshot: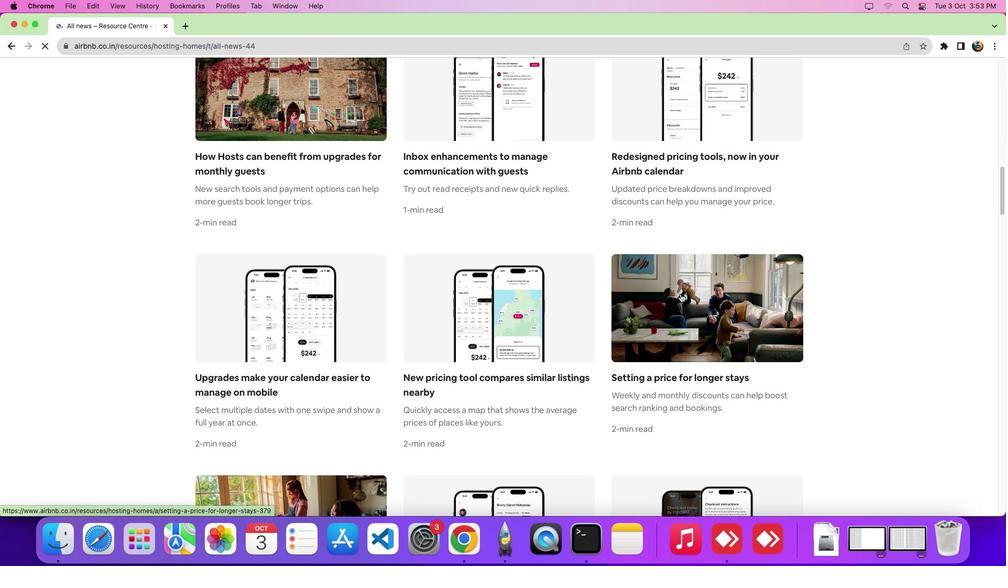 
